 Task: Search for a contact using the mobile phone number '9899344968'.
Action: Mouse moved to (25, 112)
Screenshot: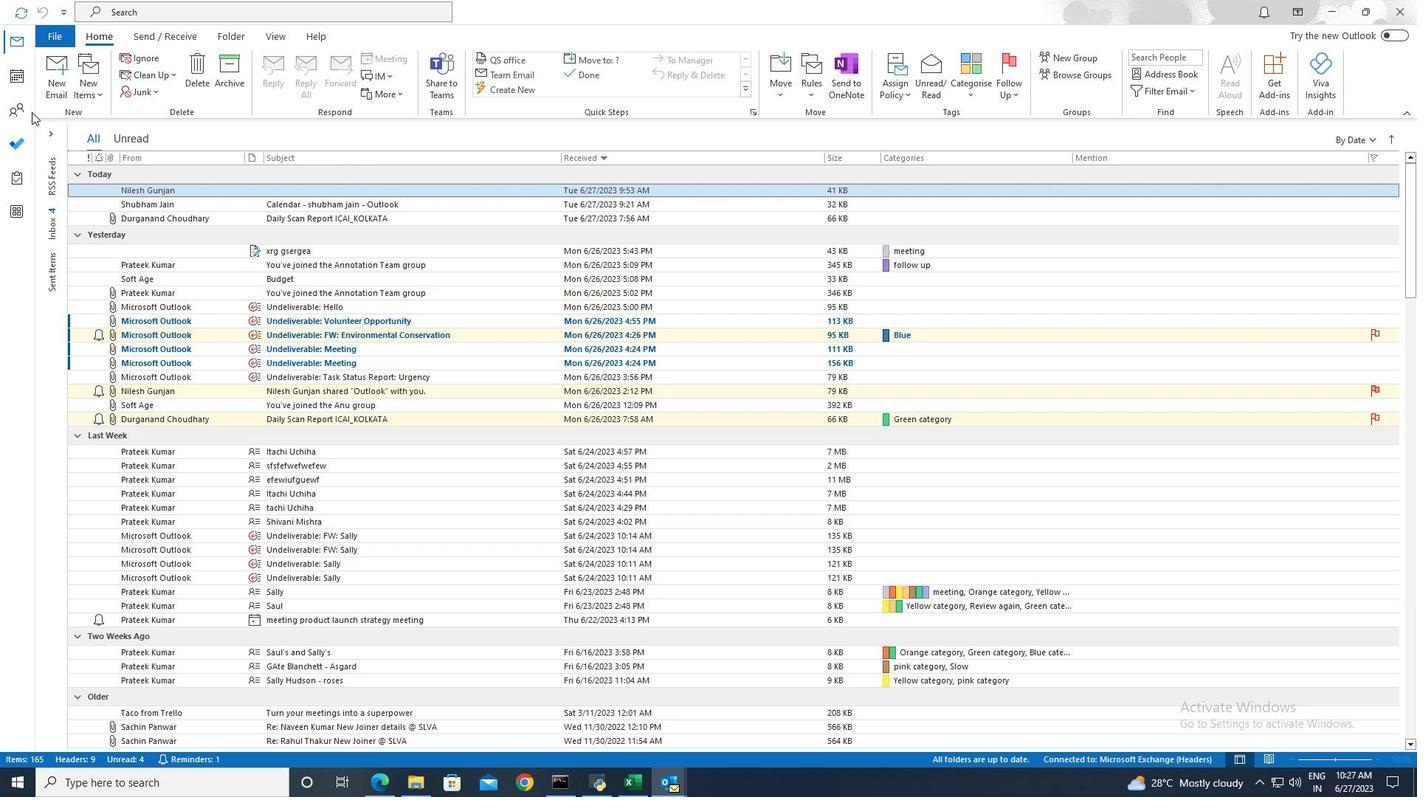 
Action: Mouse pressed left at (25, 112)
Screenshot: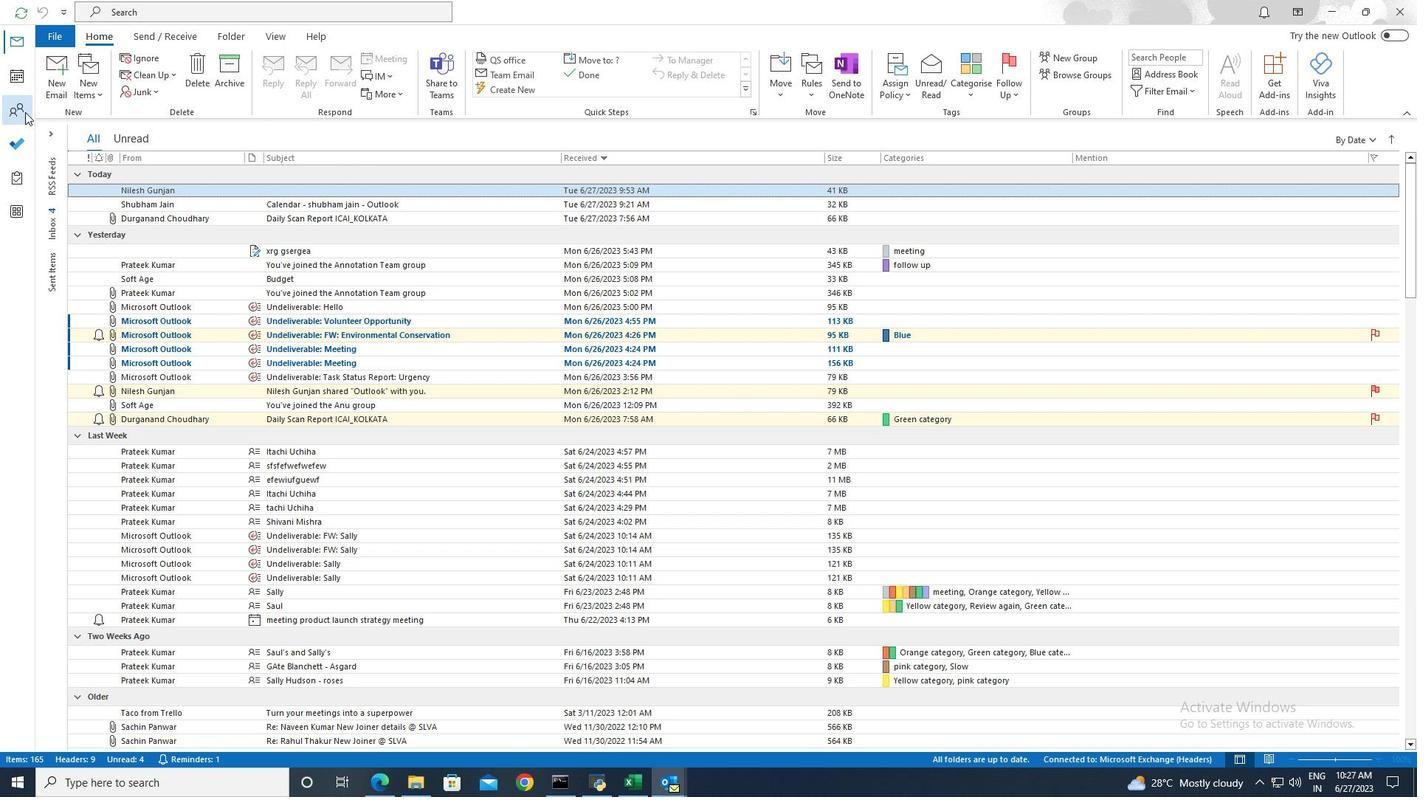 
Action: Mouse moved to (341, 11)
Screenshot: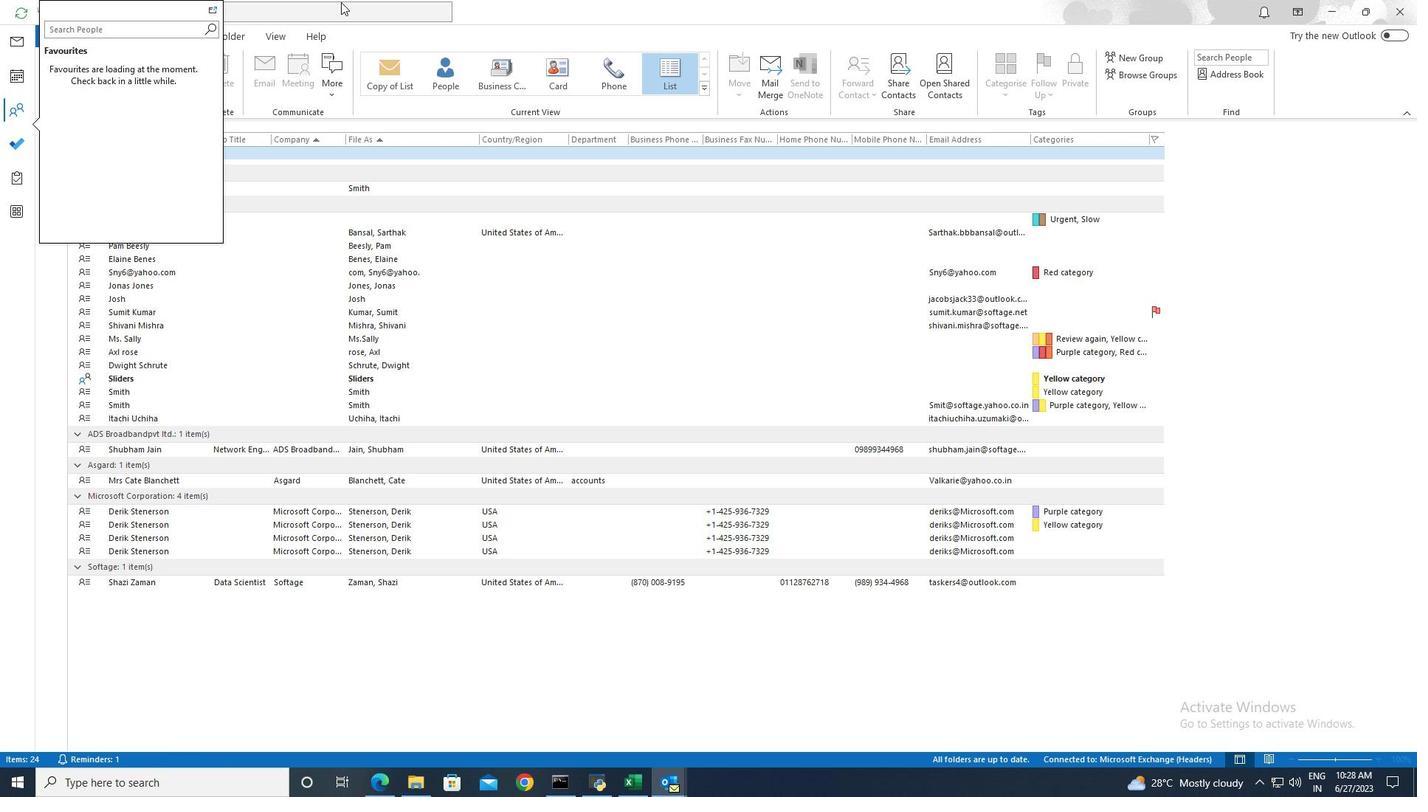 
Action: Mouse pressed left at (341, 11)
Screenshot: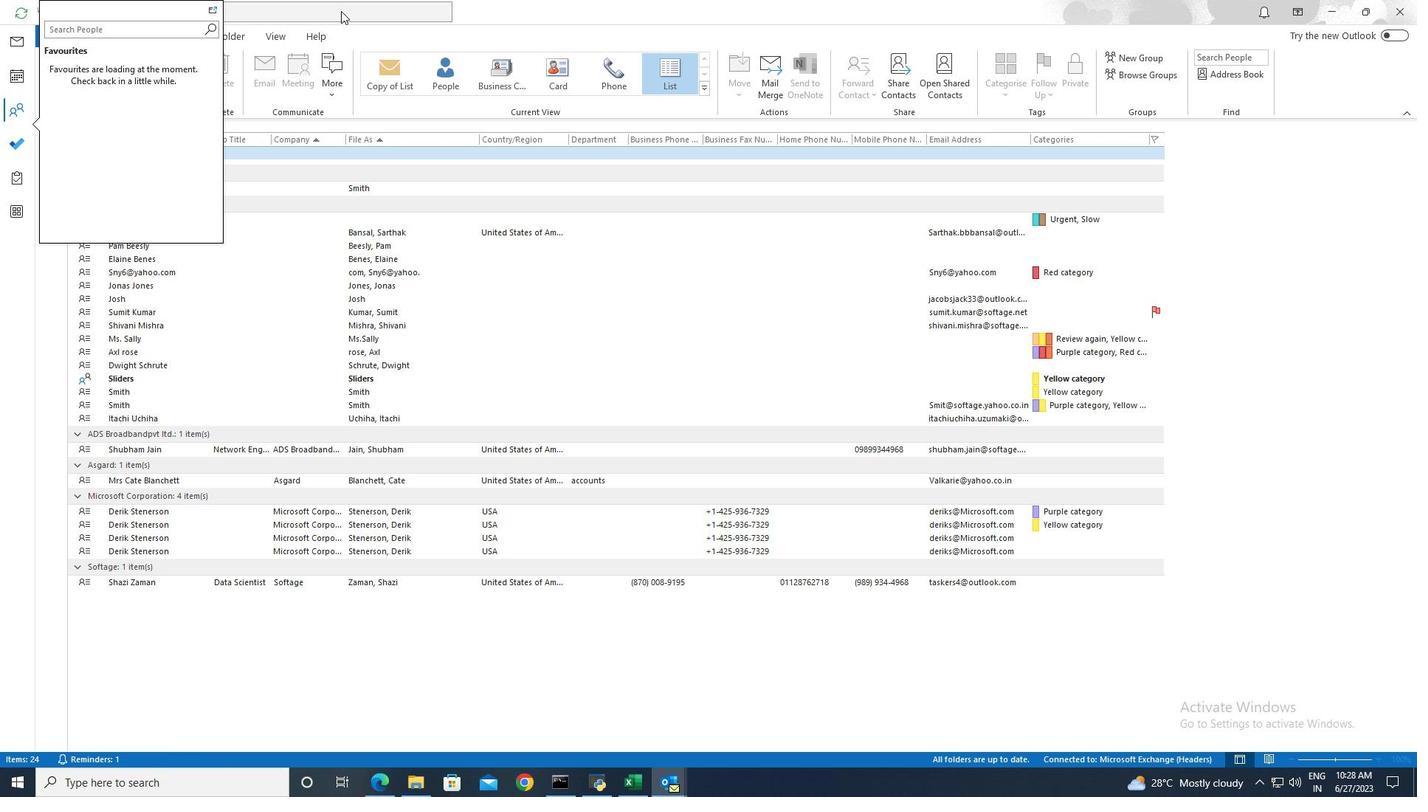 
Action: Mouse moved to (509, 6)
Screenshot: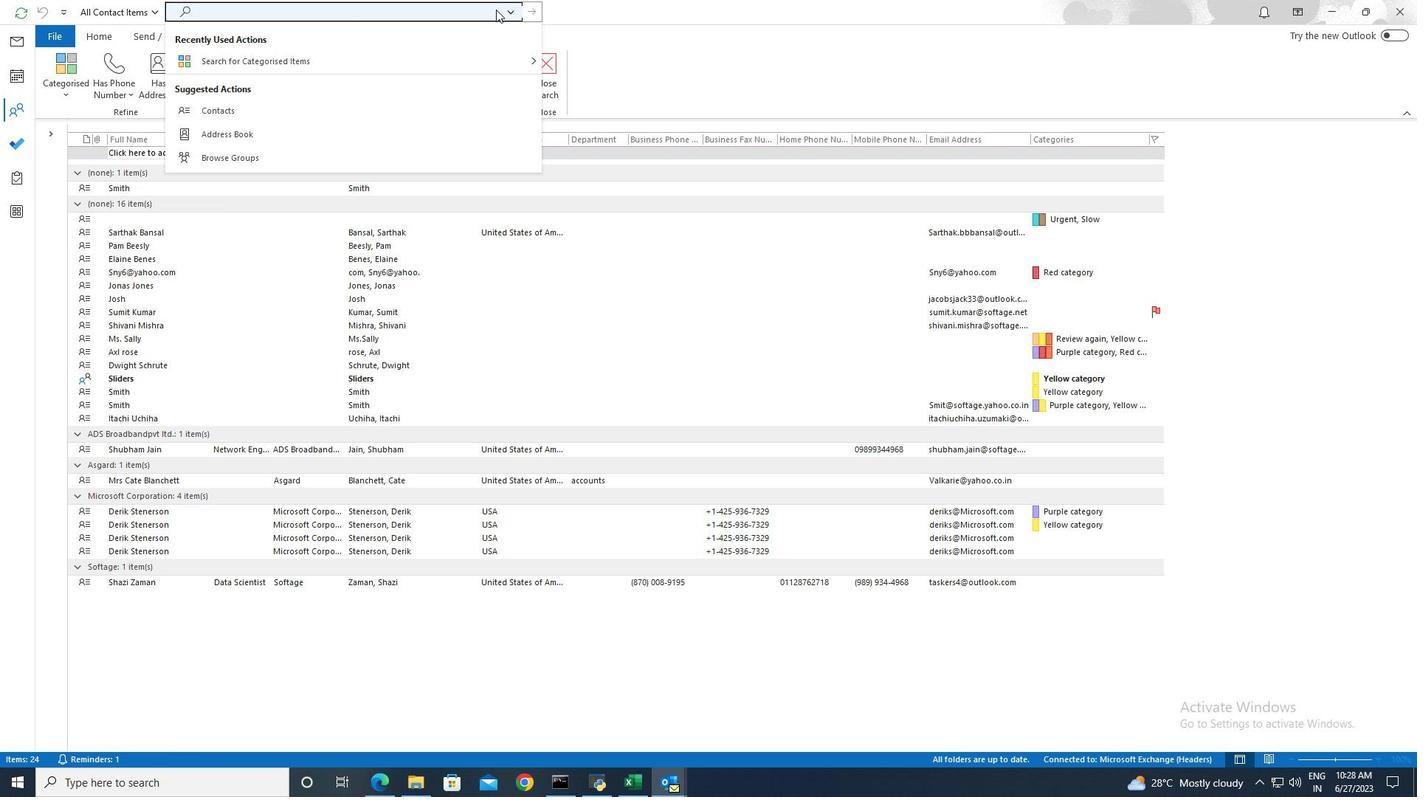 
Action: Mouse pressed left at (509, 6)
Screenshot: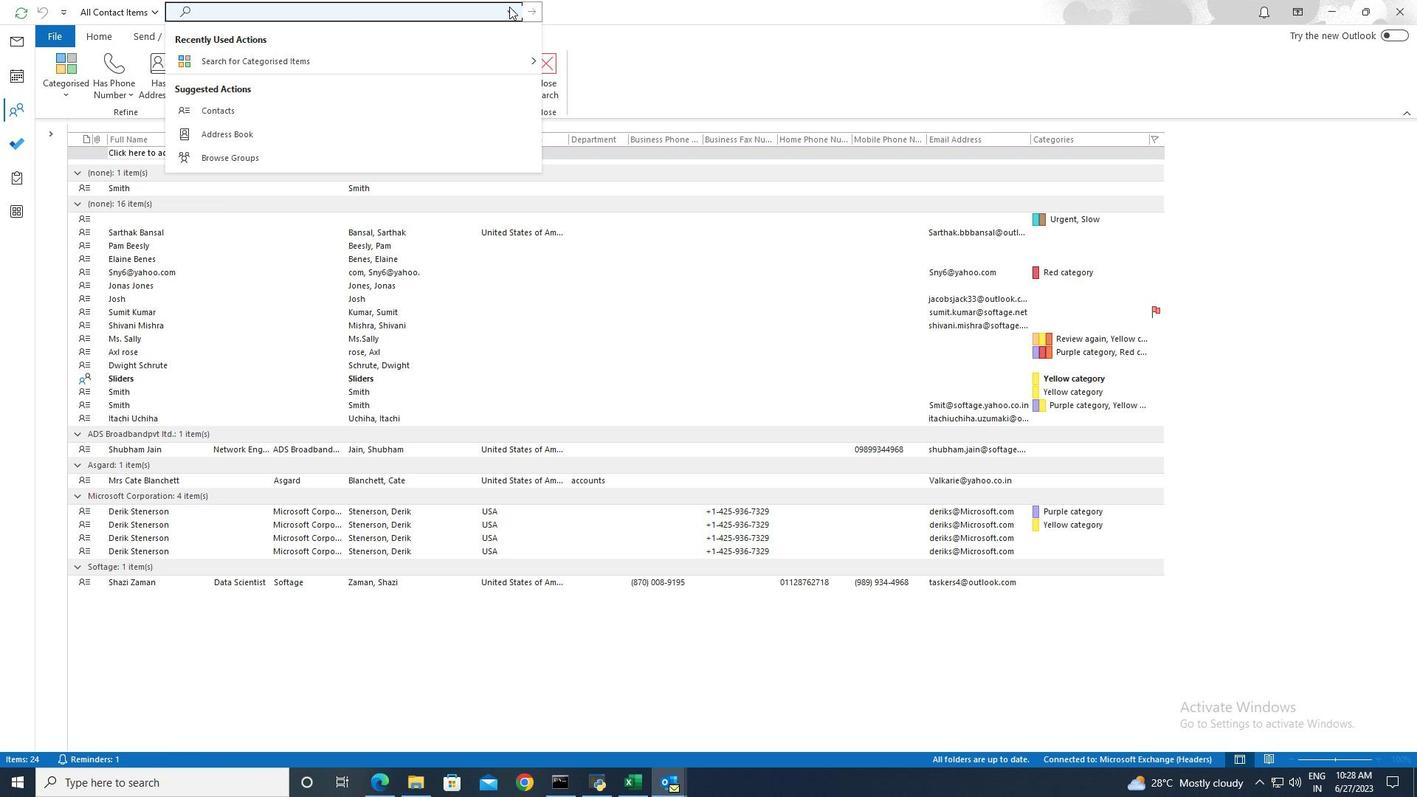 
Action: Mouse moved to (239, 402)
Screenshot: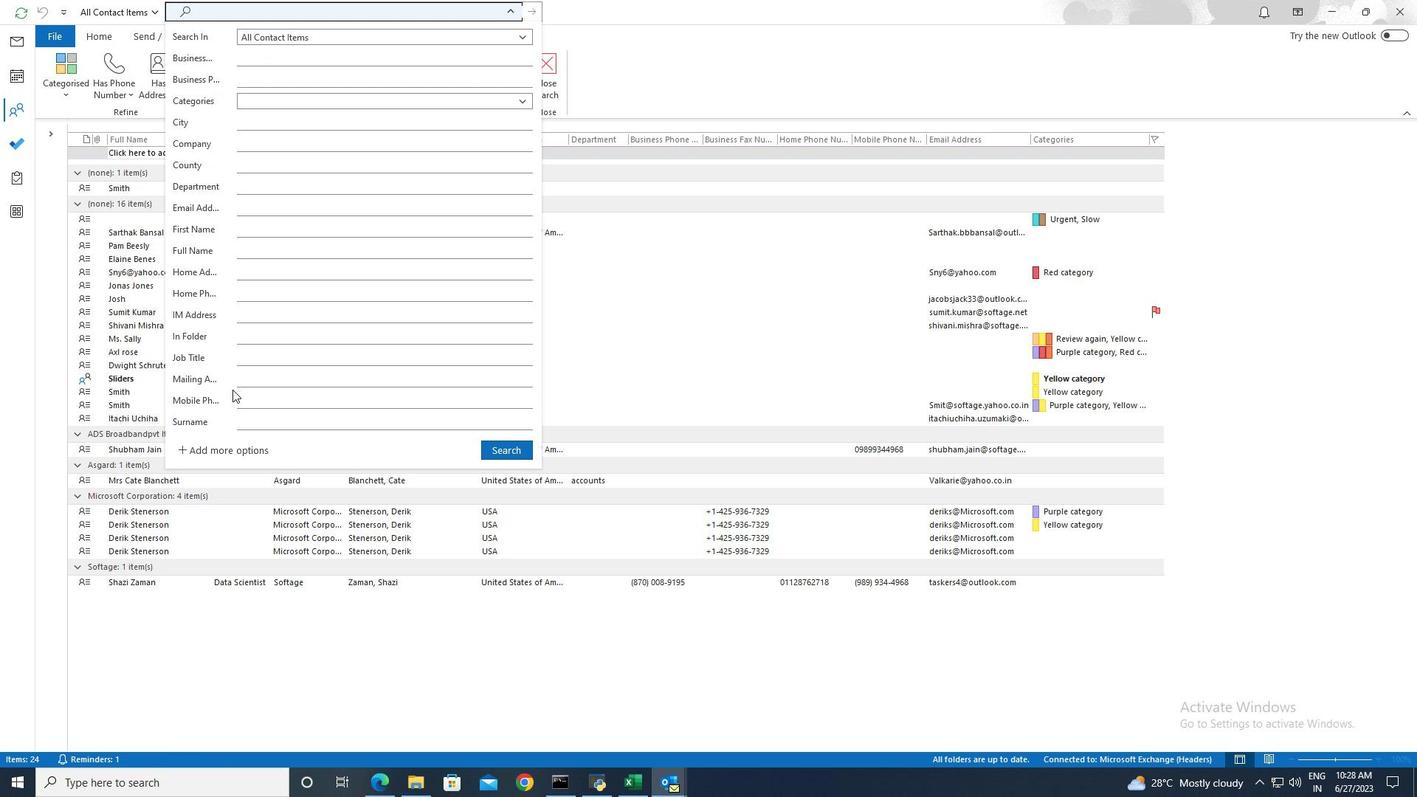 
Action: Mouse pressed left at (239, 402)
Screenshot: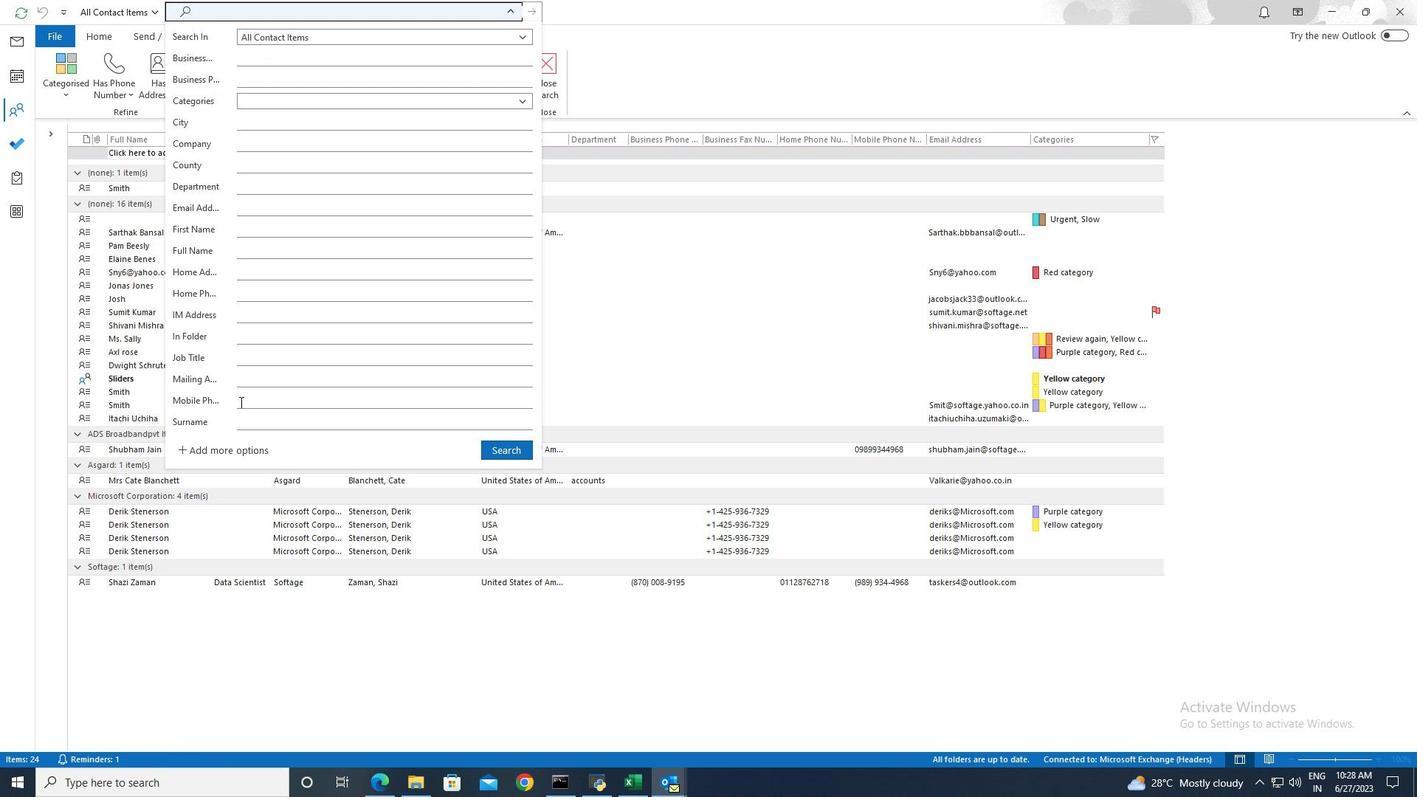 
Action: Mouse moved to (257, 402)
Screenshot: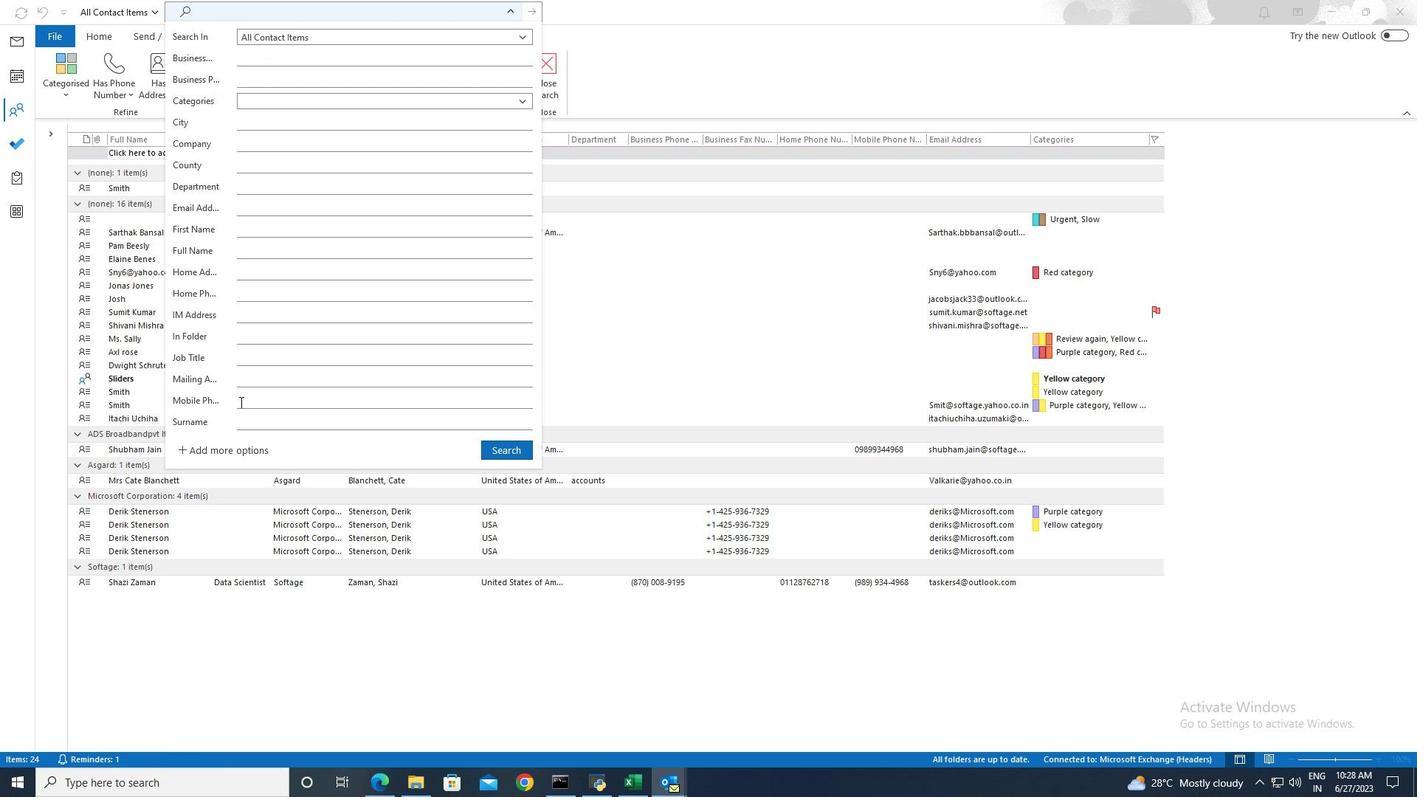 
Action: Mouse pressed left at (257, 402)
Screenshot: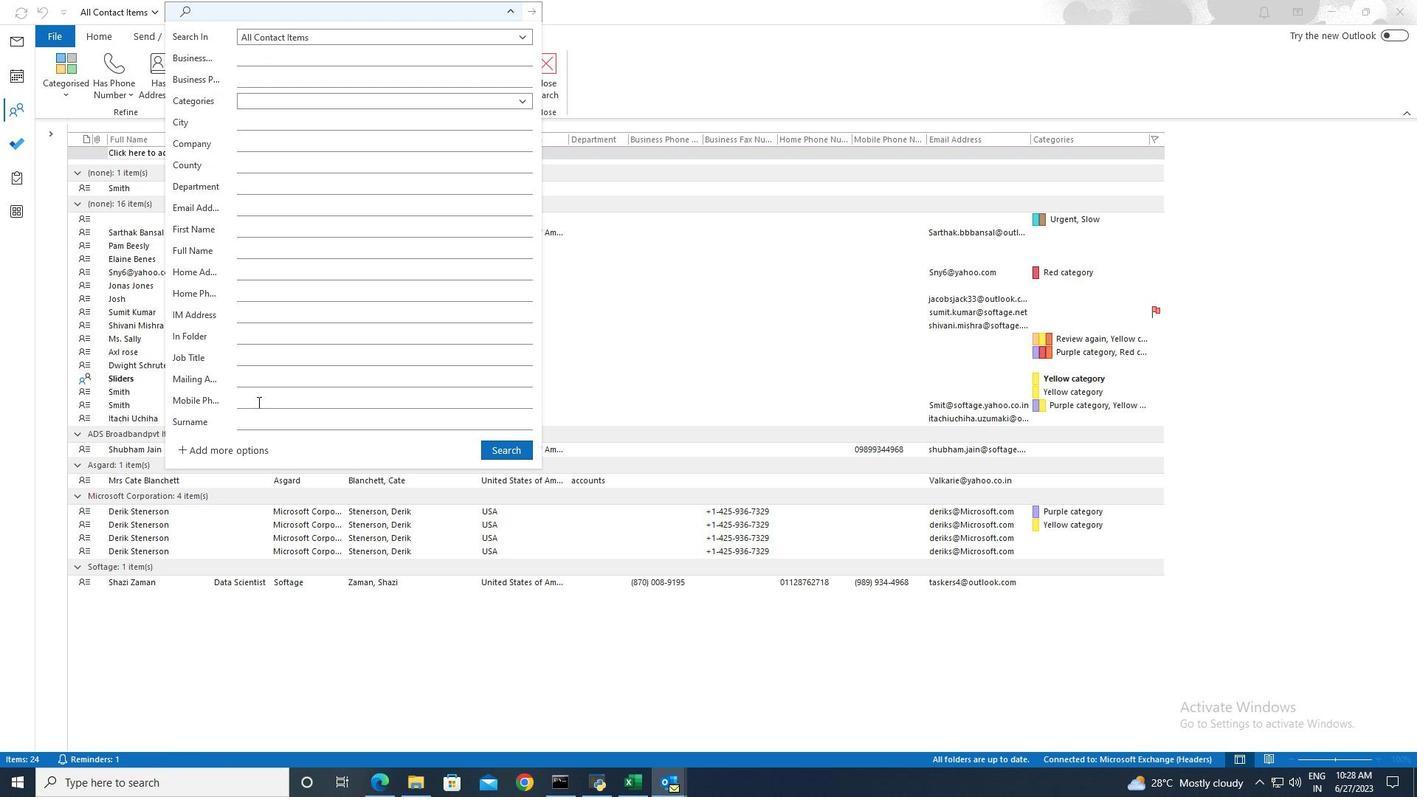
Action: Mouse moved to (258, 402)
Screenshot: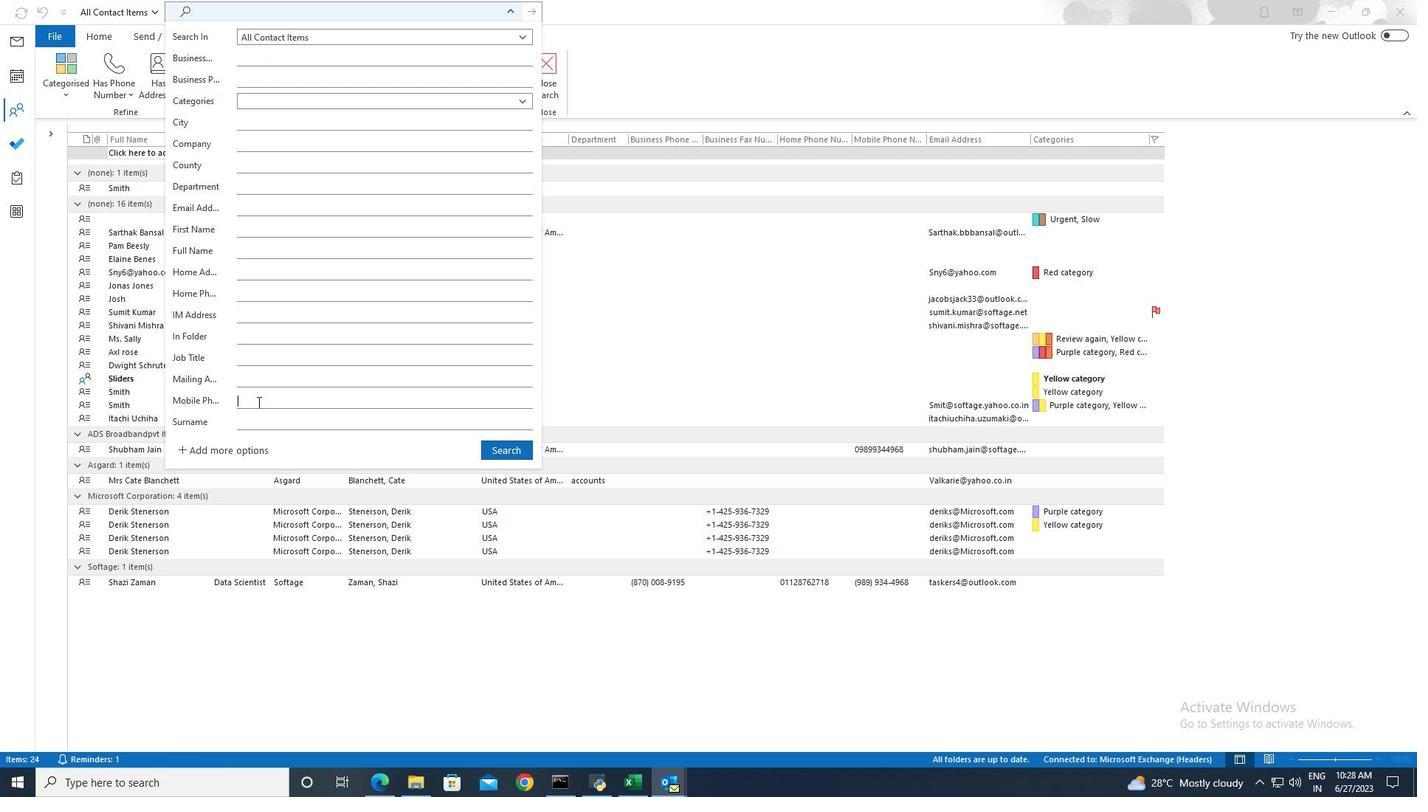 
Action: Key pressed 9899344968
Screenshot: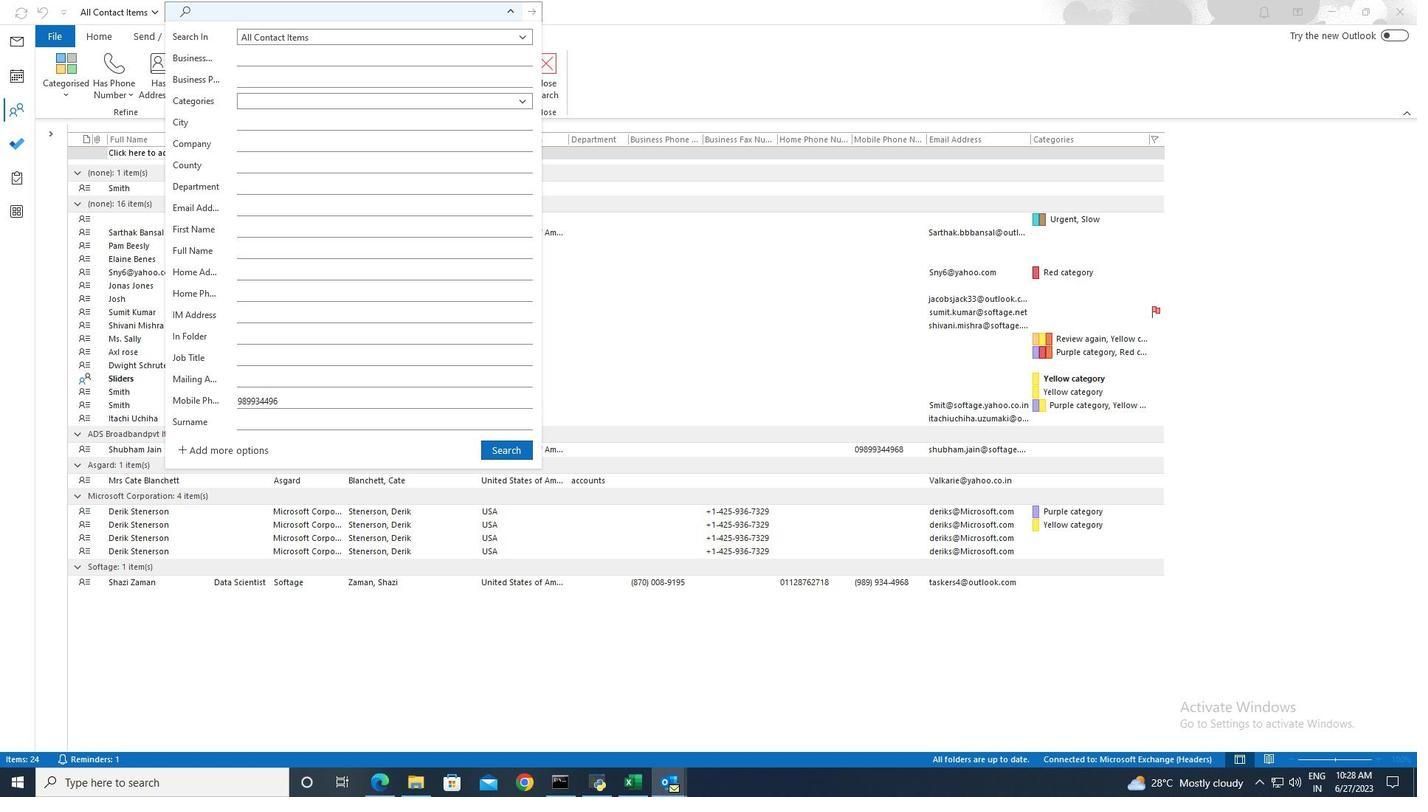 
Action: Mouse moved to (502, 451)
Screenshot: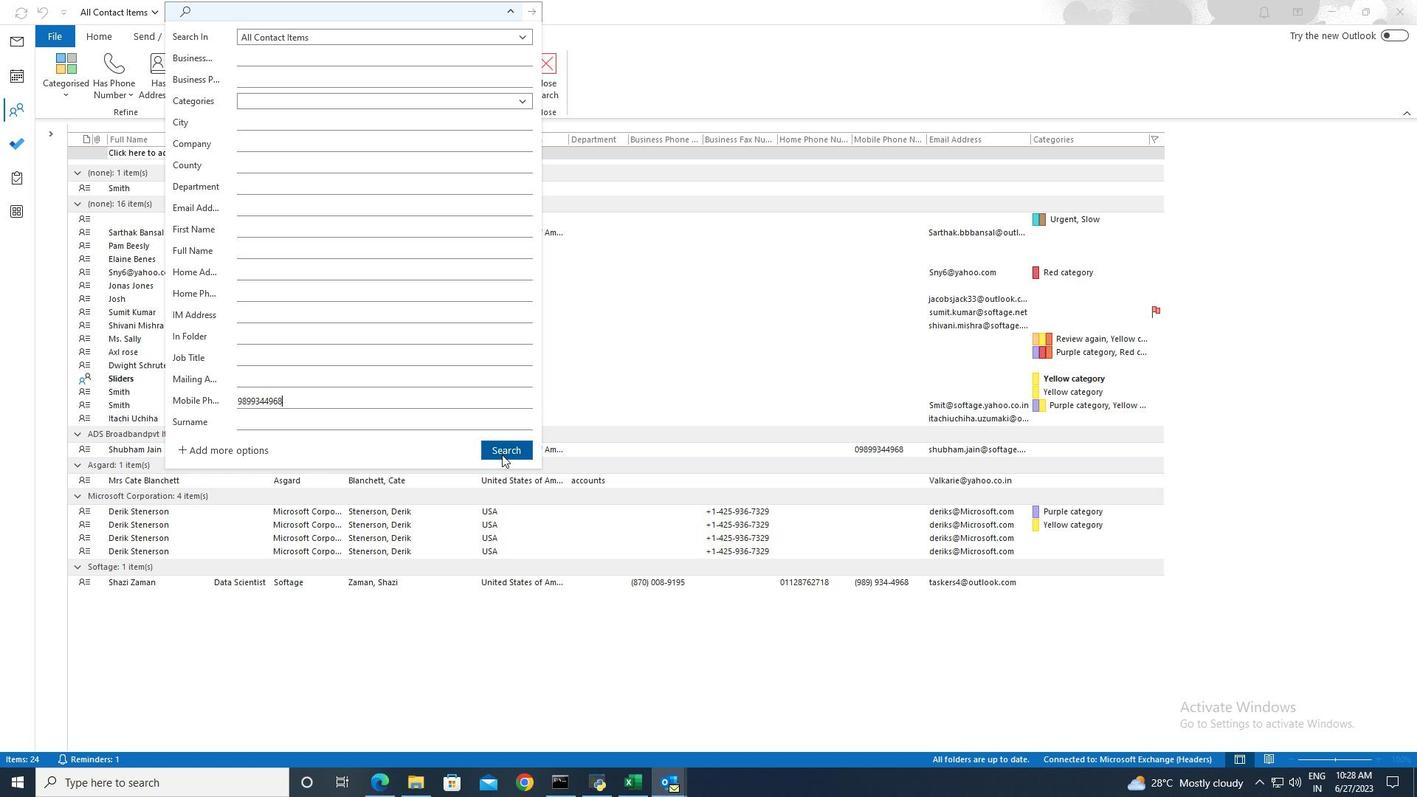 
Action: Mouse pressed left at (502, 451)
Screenshot: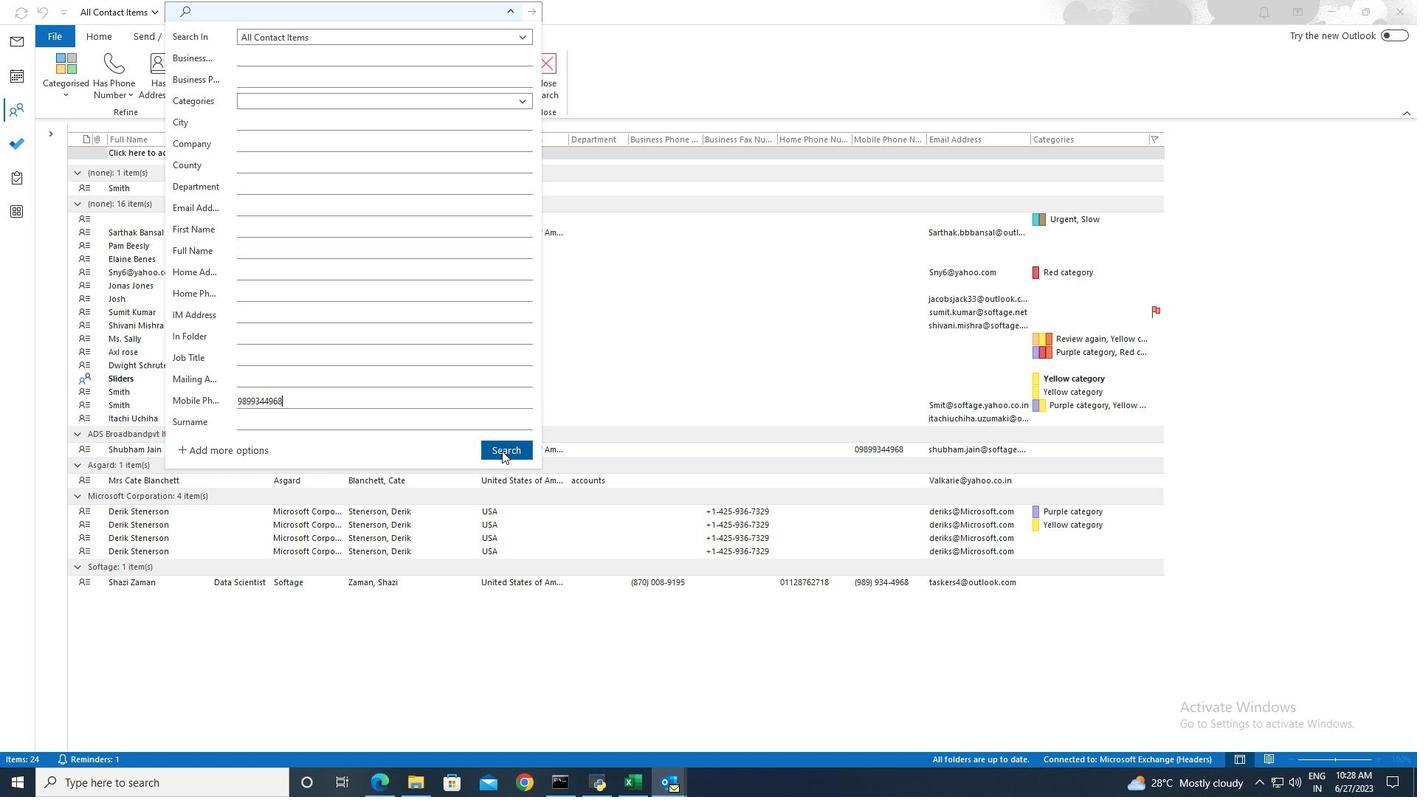 
Action: Mouse moved to (505, 451)
Screenshot: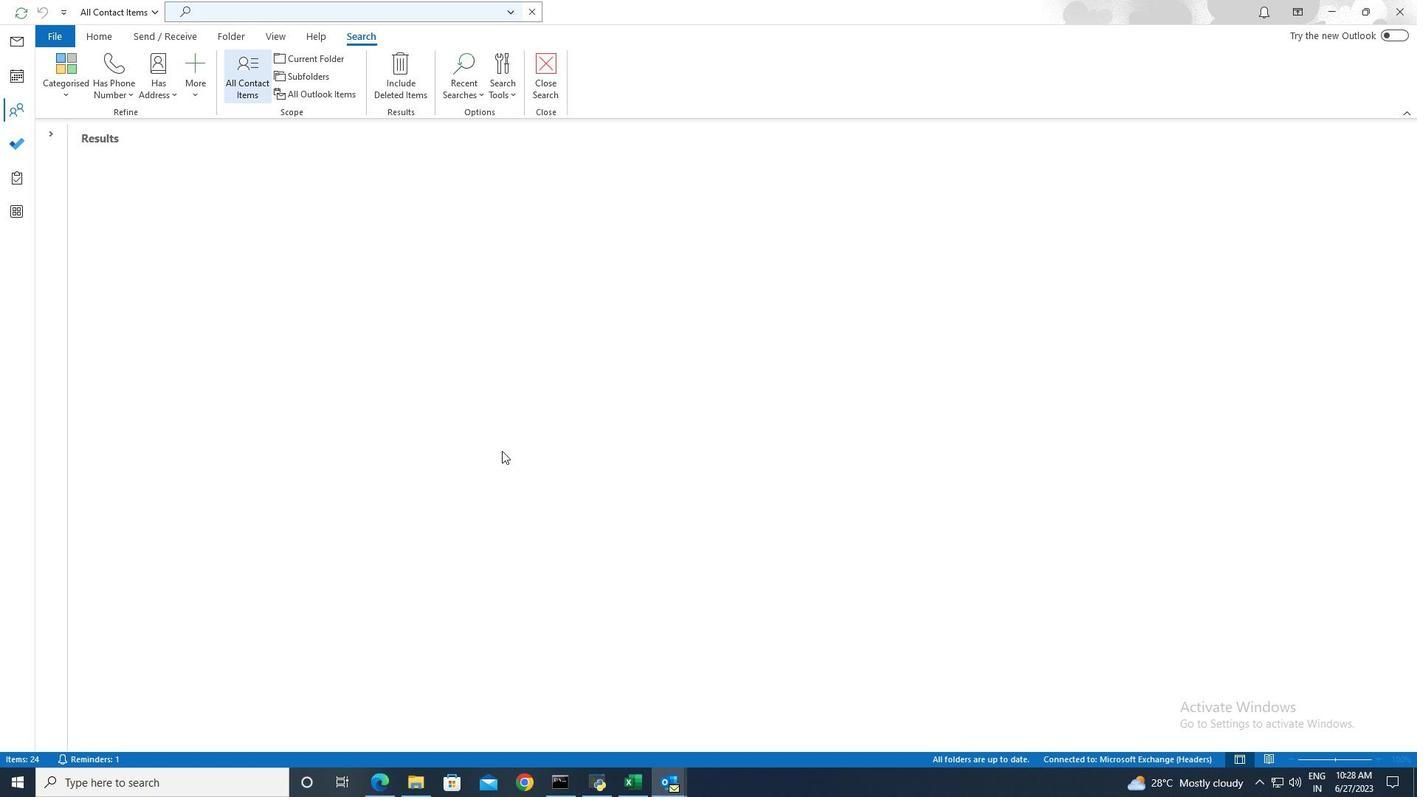
